 Task: Create a due date automation when advanced on, 2 days before a card is due add fields without custom field "Resume" set to a number greater than 1 and lower than 10 at 11:00 AM.
Action: Mouse moved to (1118, 88)
Screenshot: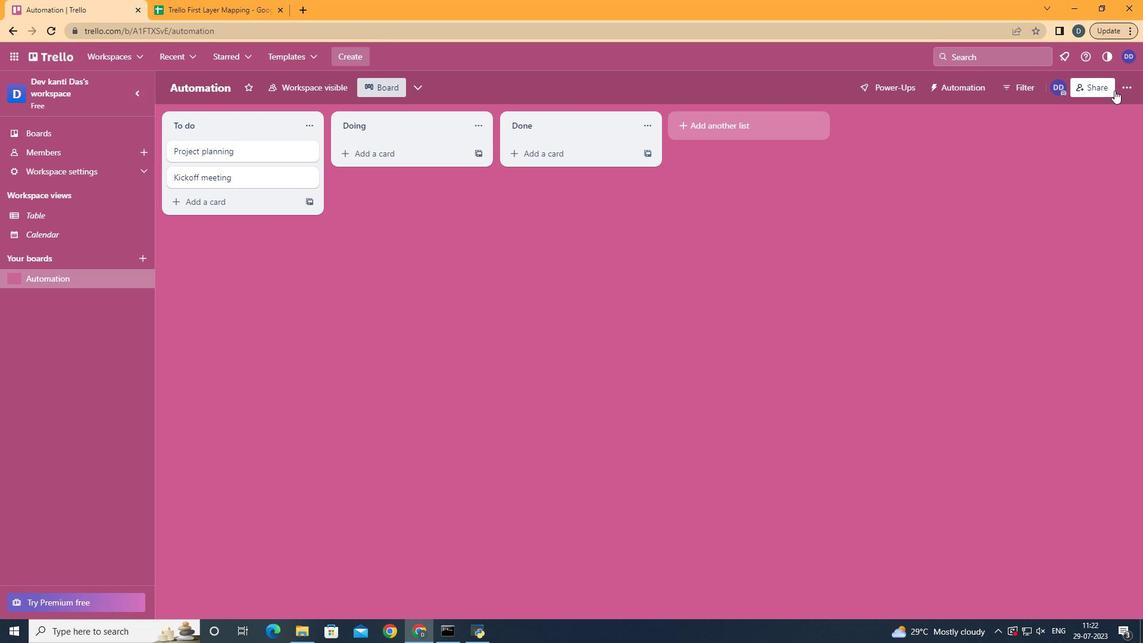 
Action: Mouse pressed left at (1118, 88)
Screenshot: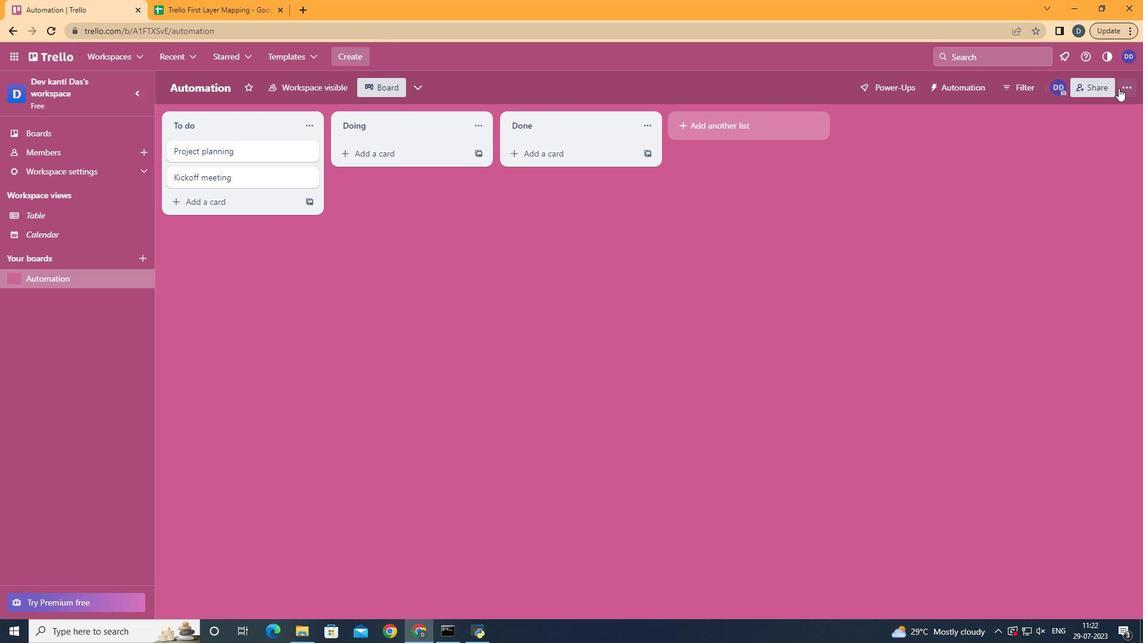 
Action: Mouse moved to (1000, 262)
Screenshot: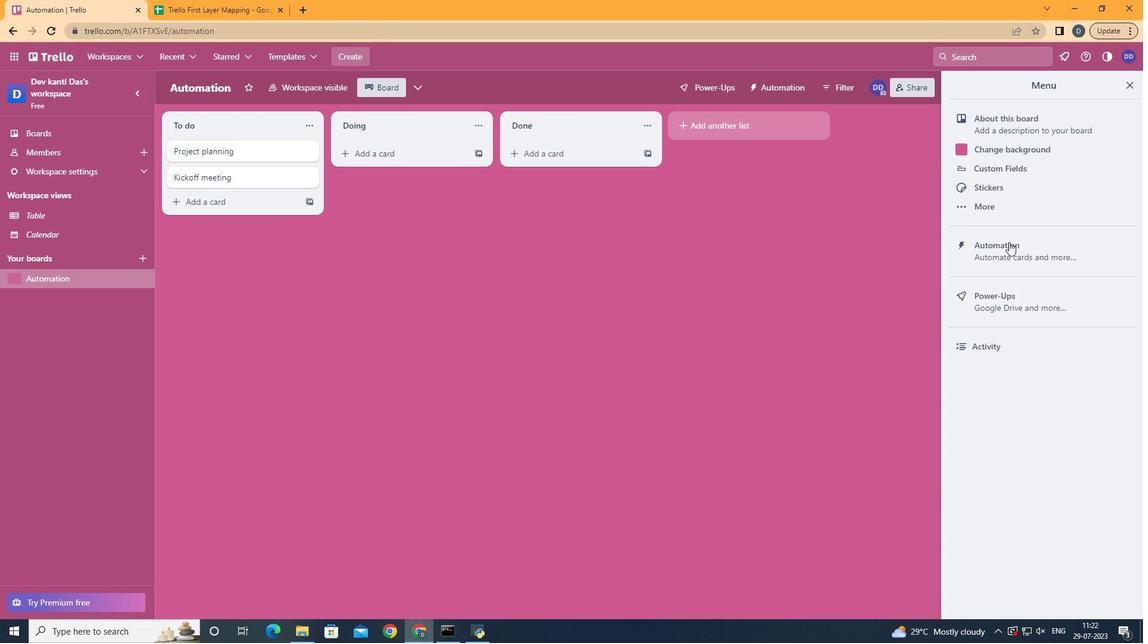 
Action: Mouse pressed left at (1000, 262)
Screenshot: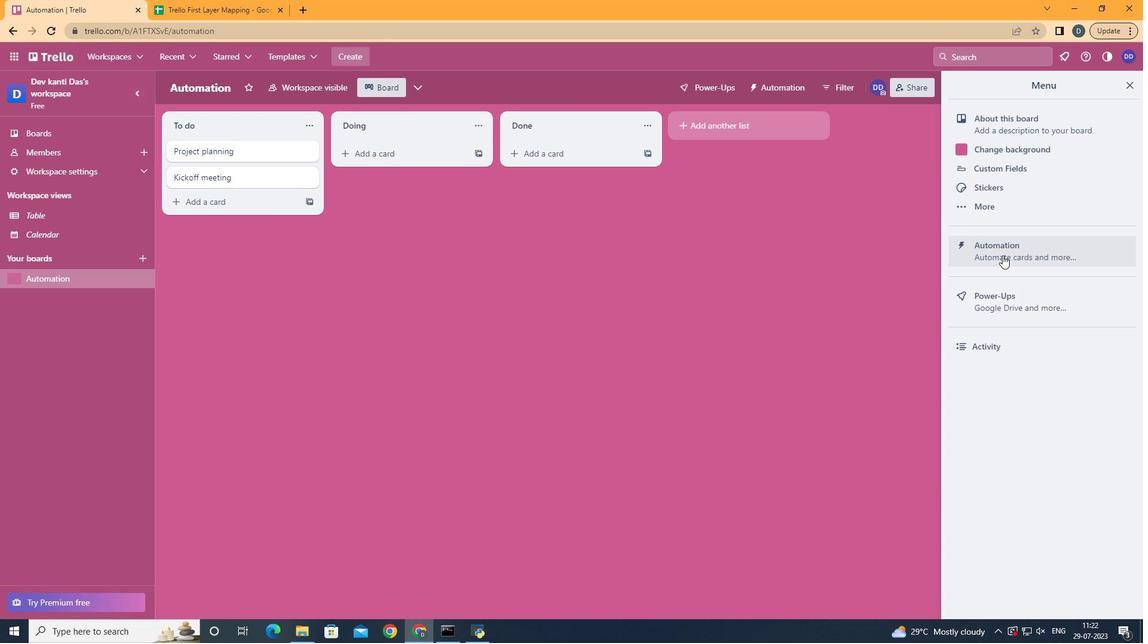 
Action: Mouse moved to (228, 237)
Screenshot: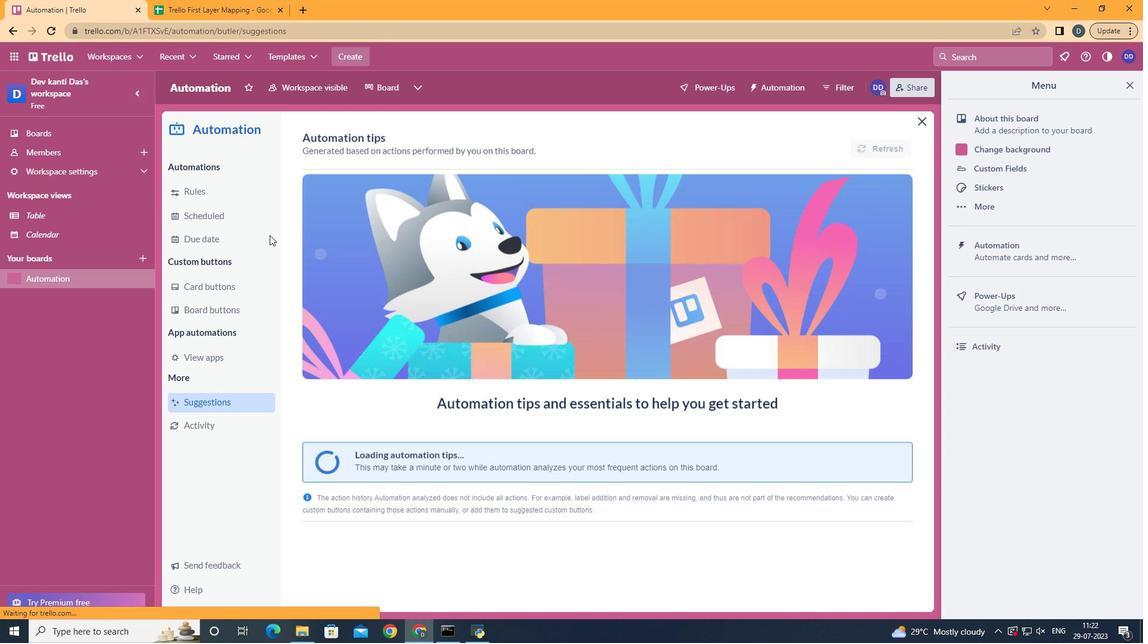 
Action: Mouse pressed left at (228, 237)
Screenshot: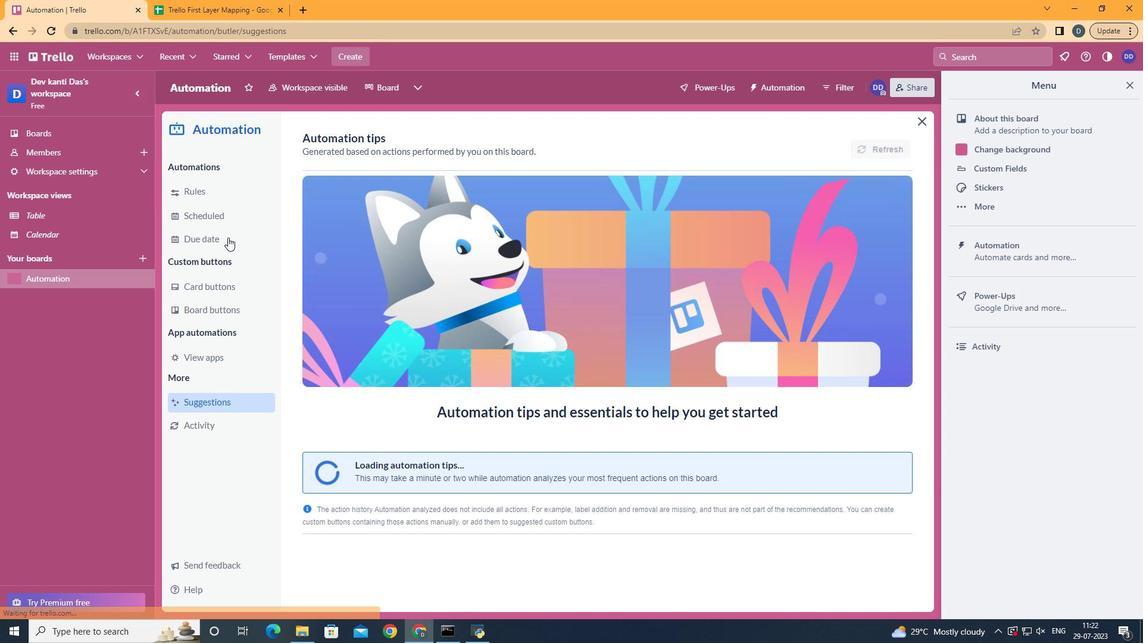 
Action: Mouse moved to (859, 141)
Screenshot: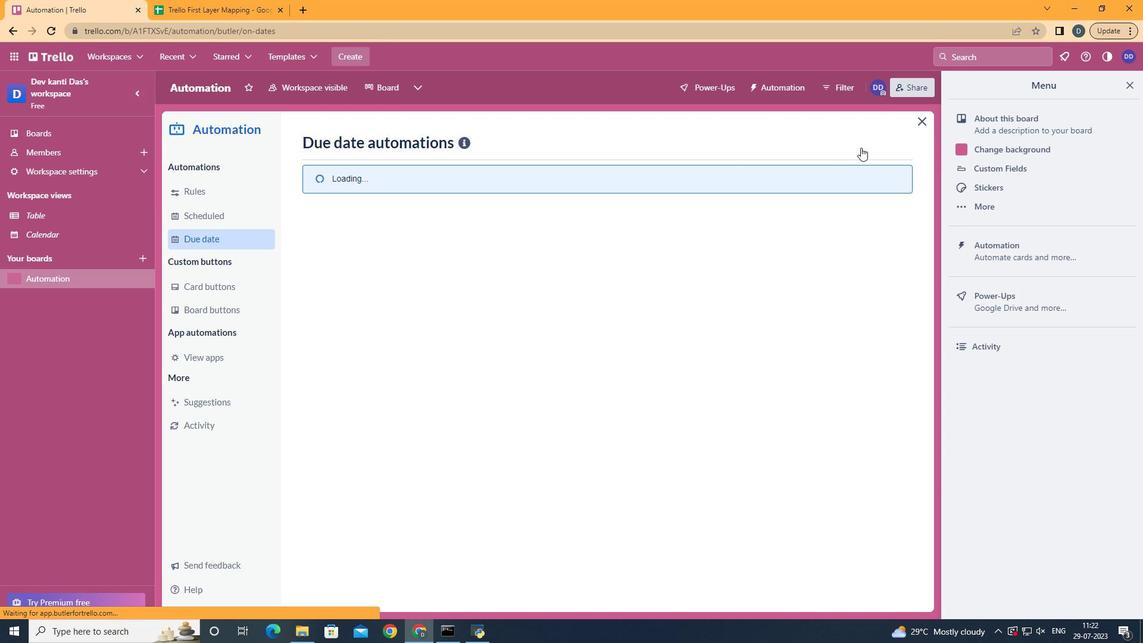 
Action: Mouse pressed left at (859, 141)
Screenshot: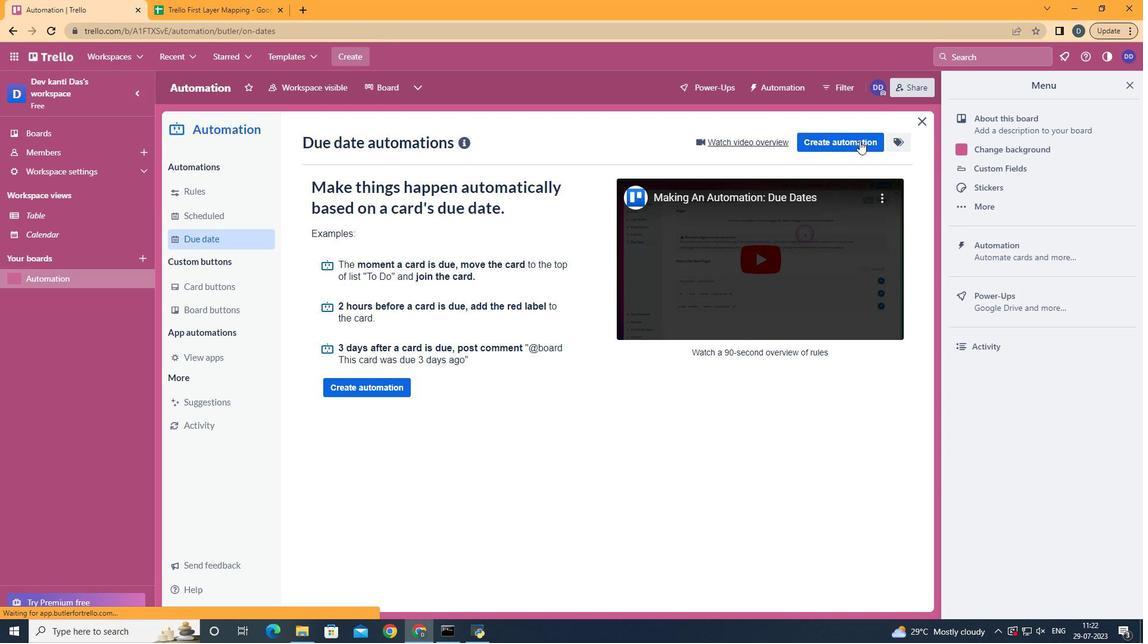 
Action: Mouse moved to (603, 255)
Screenshot: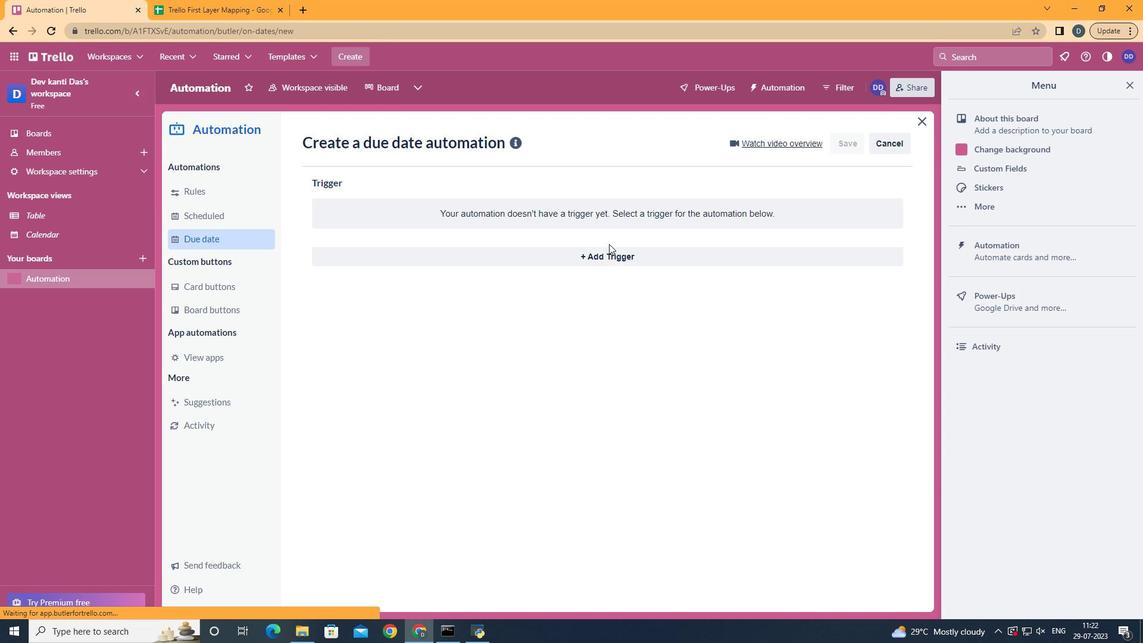 
Action: Mouse pressed left at (603, 255)
Screenshot: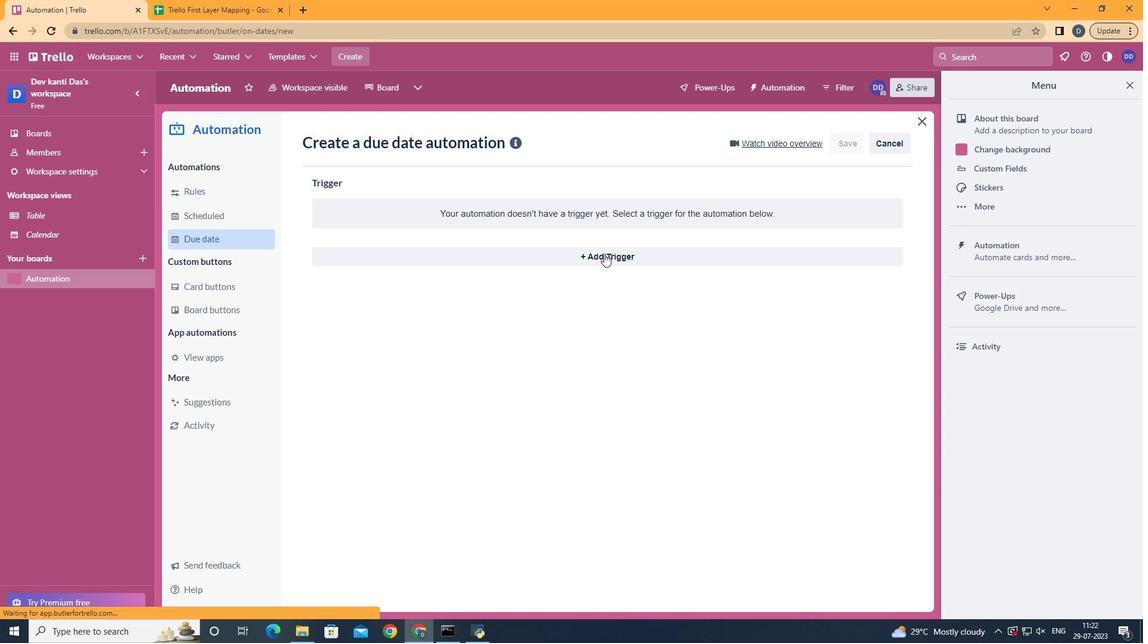 
Action: Mouse moved to (473, 435)
Screenshot: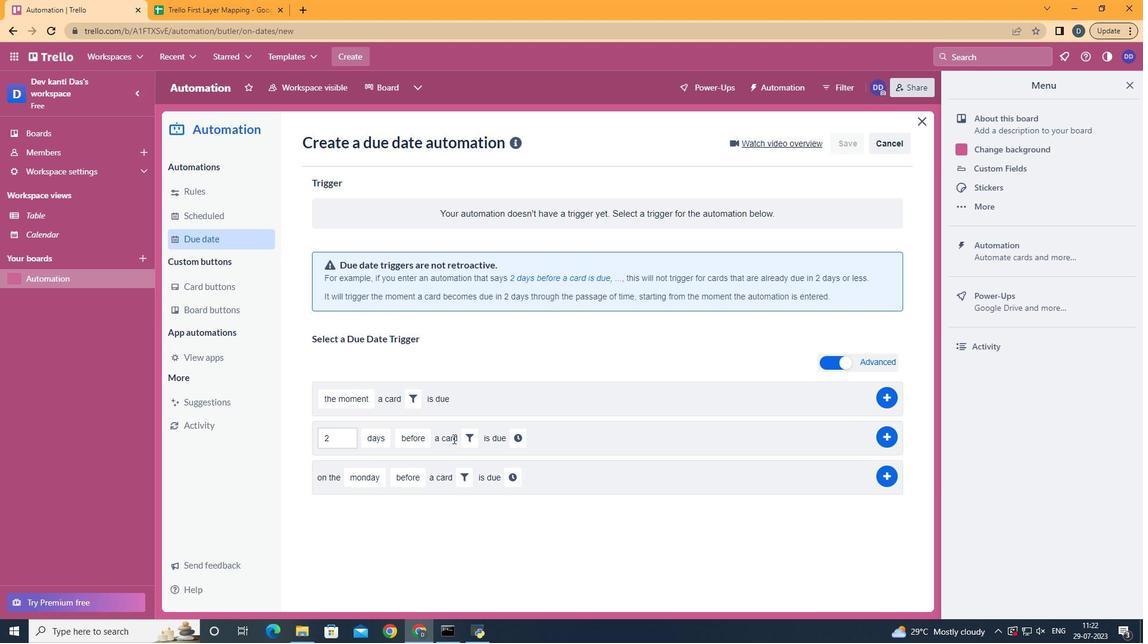 
Action: Mouse pressed left at (473, 435)
Screenshot: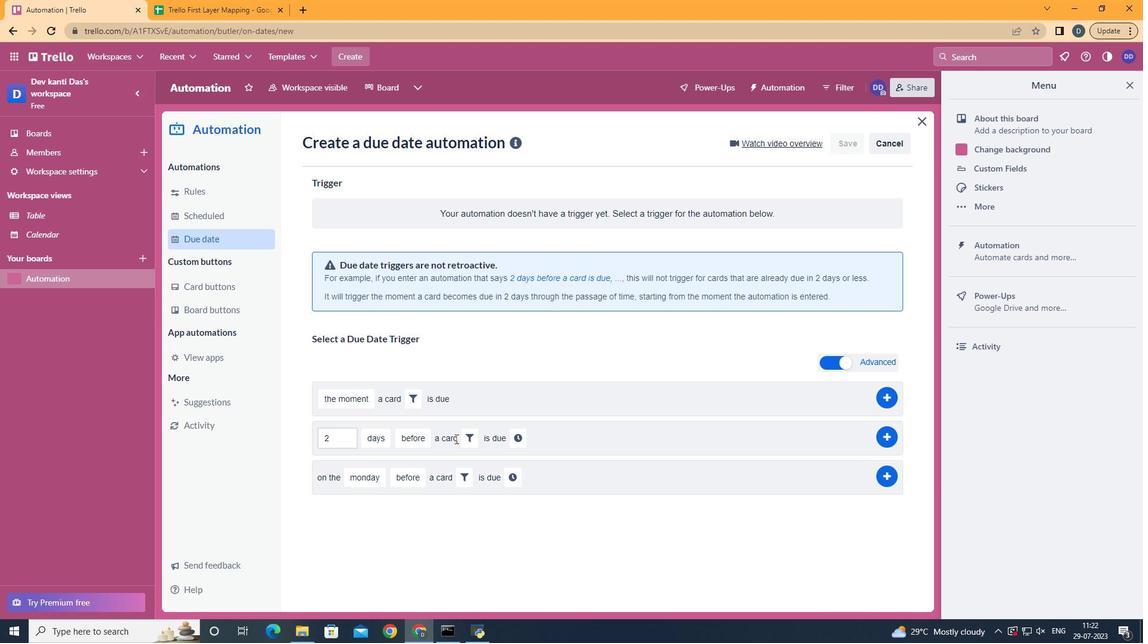 
Action: Mouse moved to (658, 478)
Screenshot: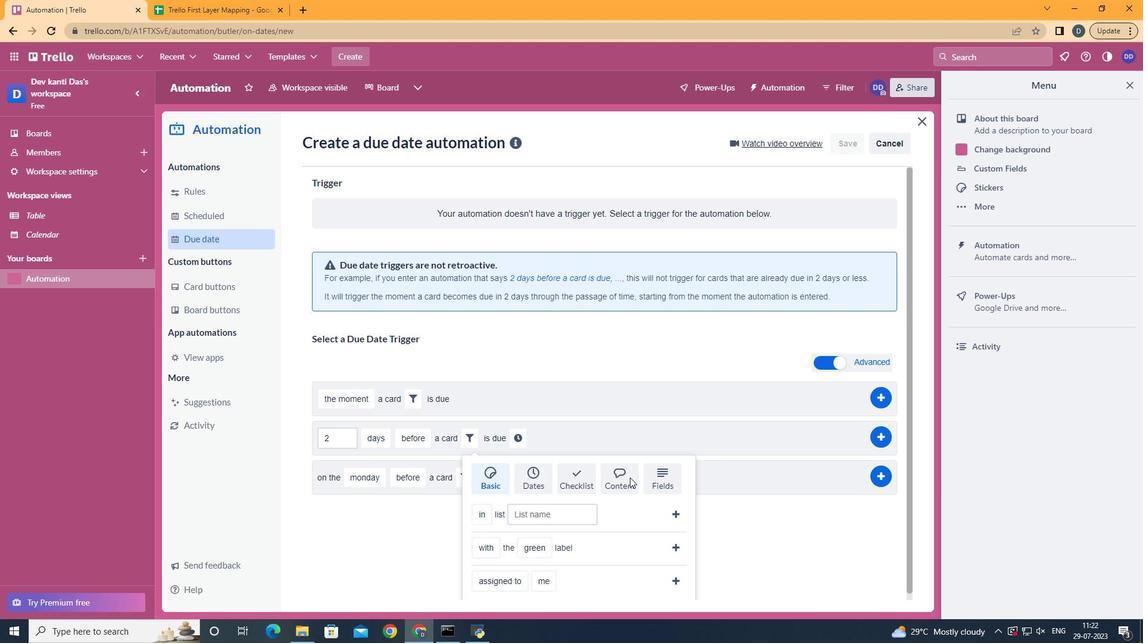 
Action: Mouse pressed left at (658, 478)
Screenshot: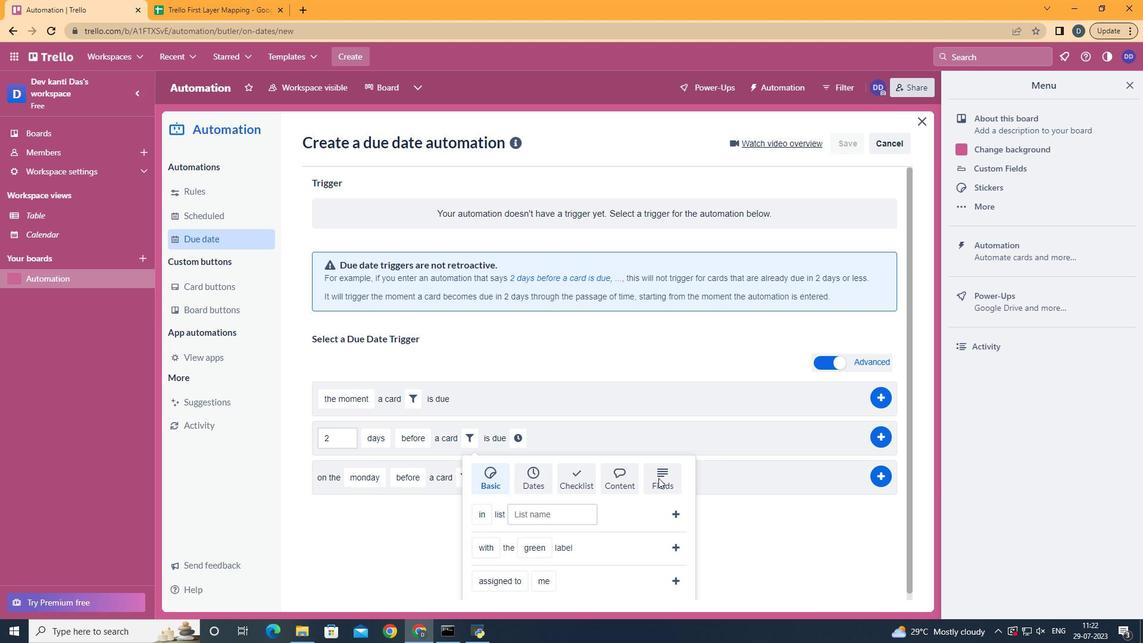 
Action: Mouse moved to (653, 467)
Screenshot: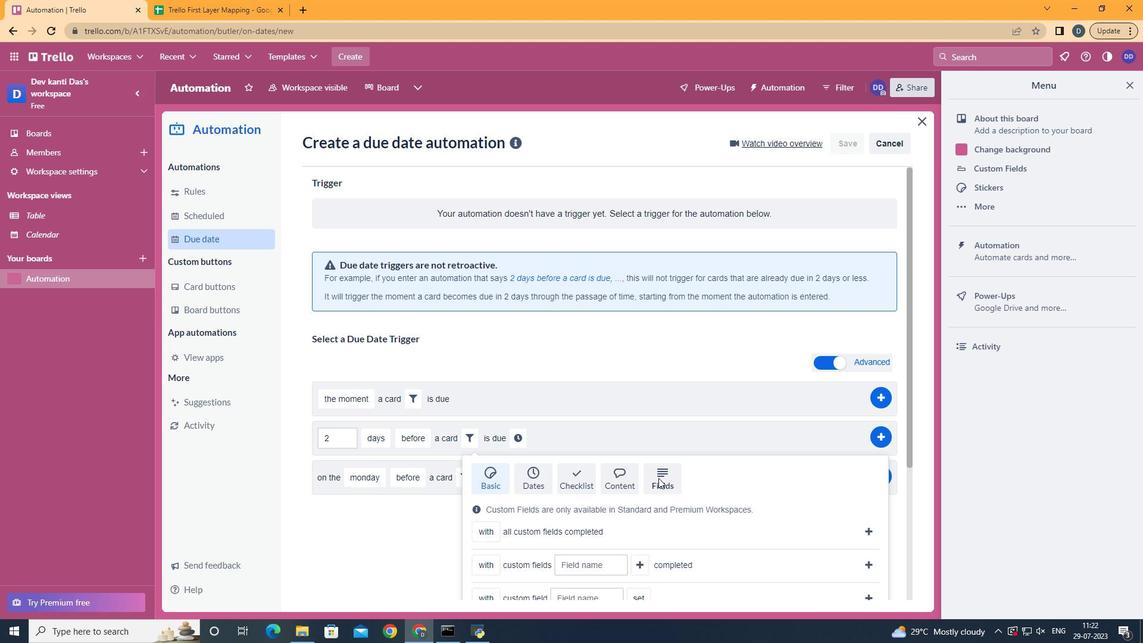
Action: Mouse scrolled (653, 466) with delta (0, 0)
Screenshot: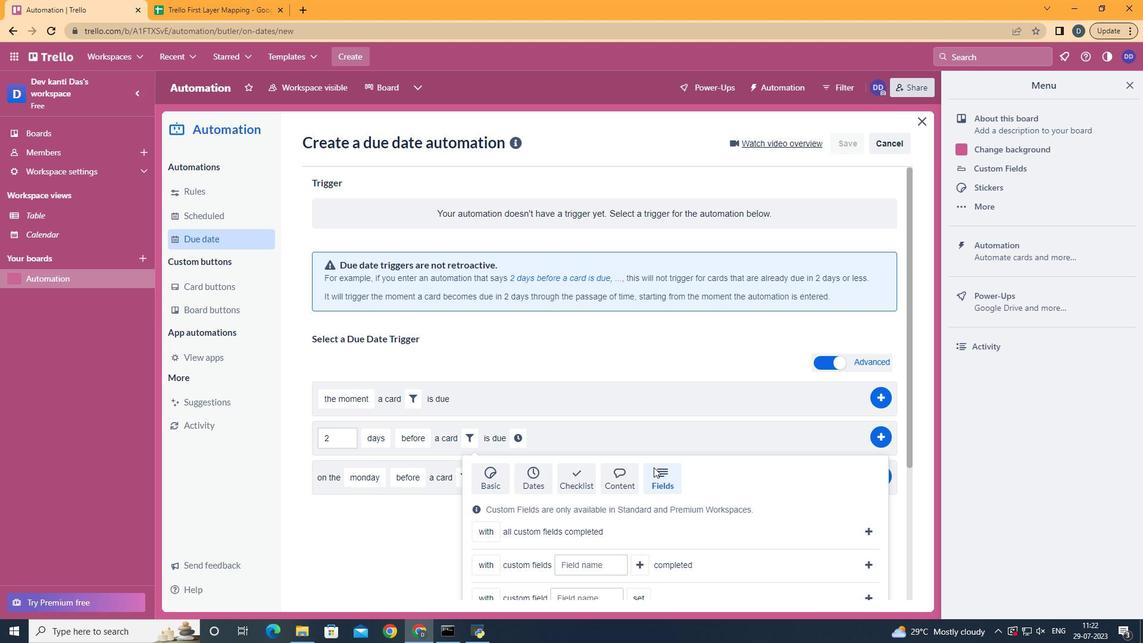 
Action: Mouse scrolled (653, 466) with delta (0, 0)
Screenshot: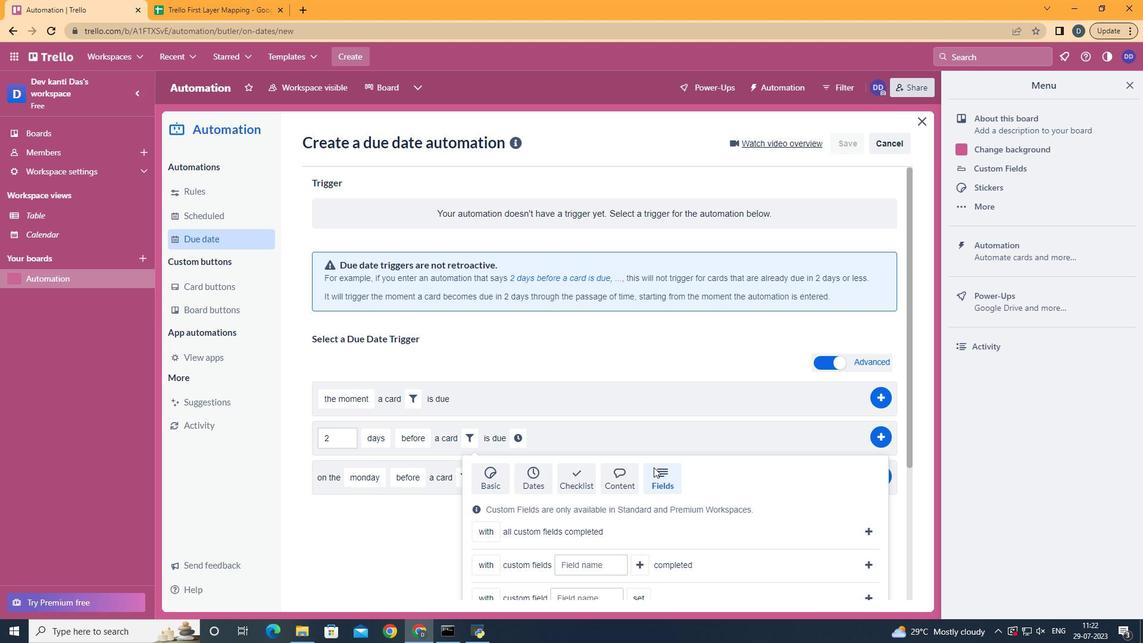 
Action: Mouse scrolled (653, 466) with delta (0, 0)
Screenshot: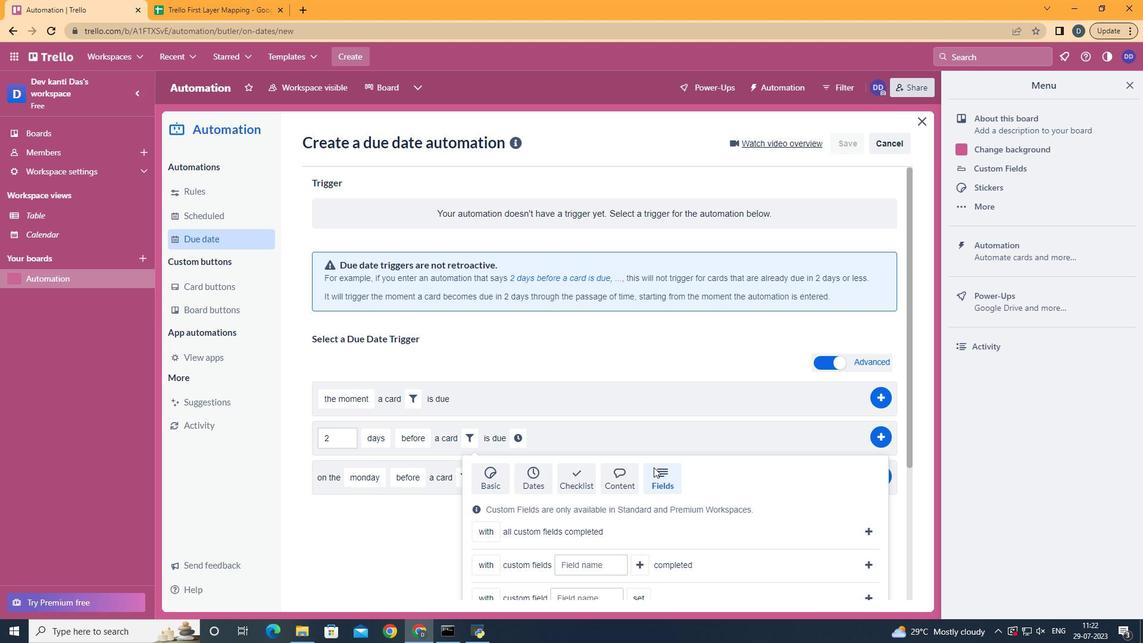 
Action: Mouse scrolled (653, 466) with delta (0, 0)
Screenshot: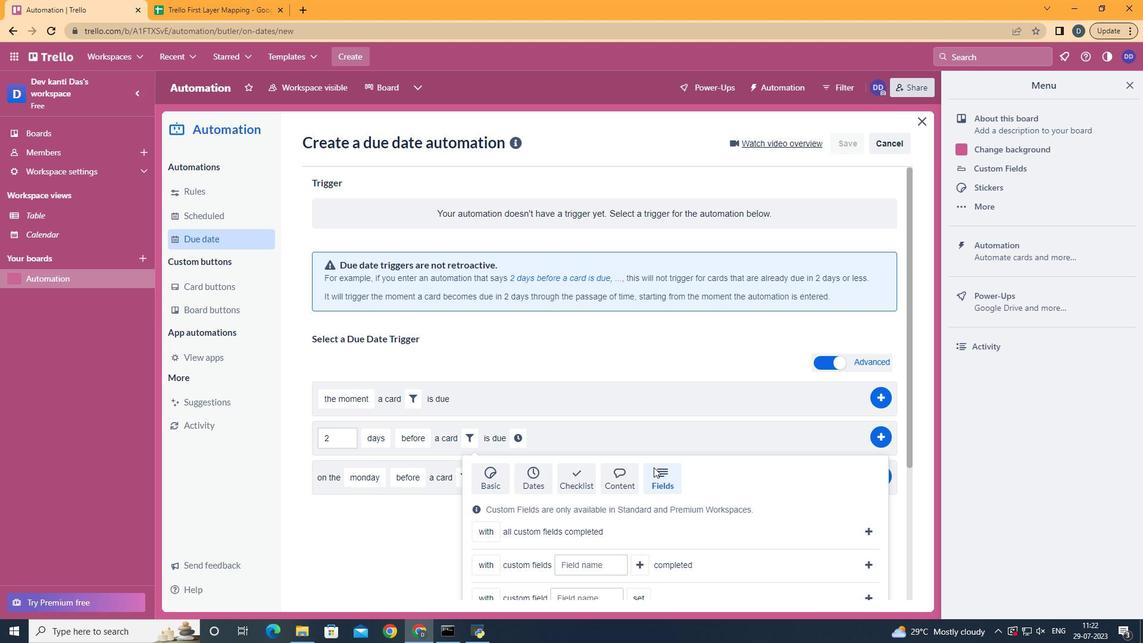 
Action: Mouse scrolled (653, 466) with delta (0, 0)
Screenshot: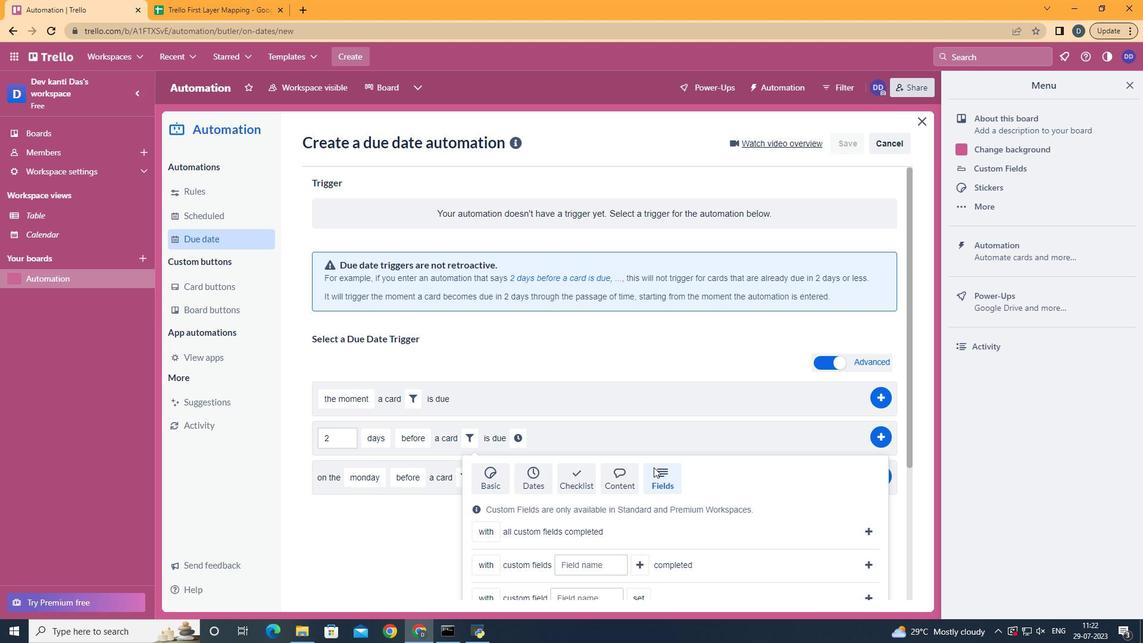
Action: Mouse moved to (497, 552)
Screenshot: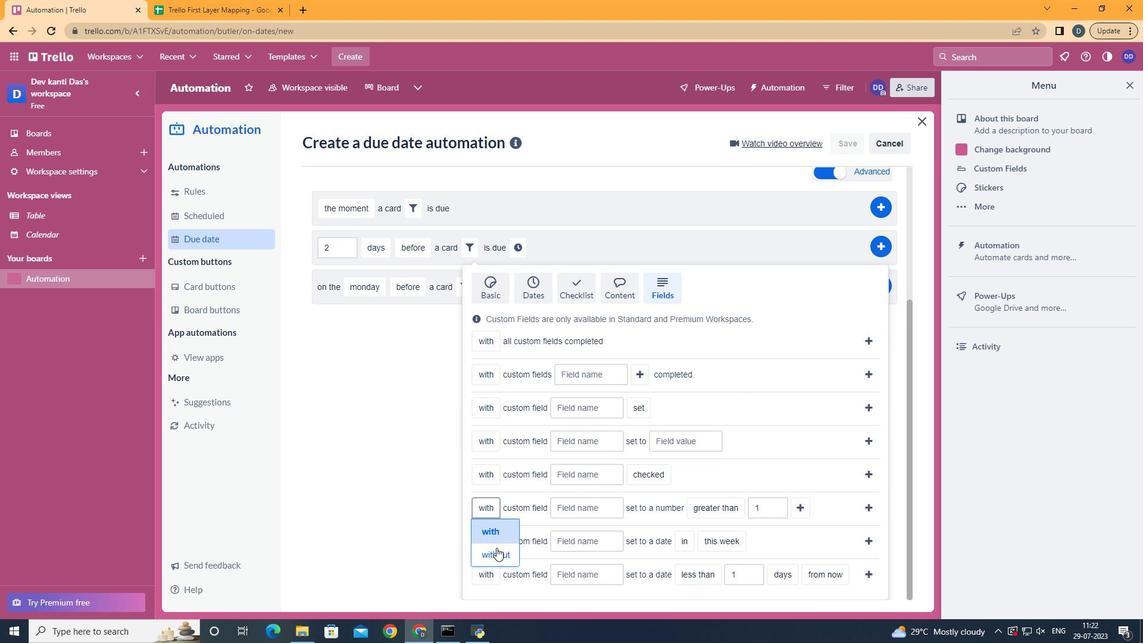 
Action: Mouse pressed left at (497, 552)
Screenshot: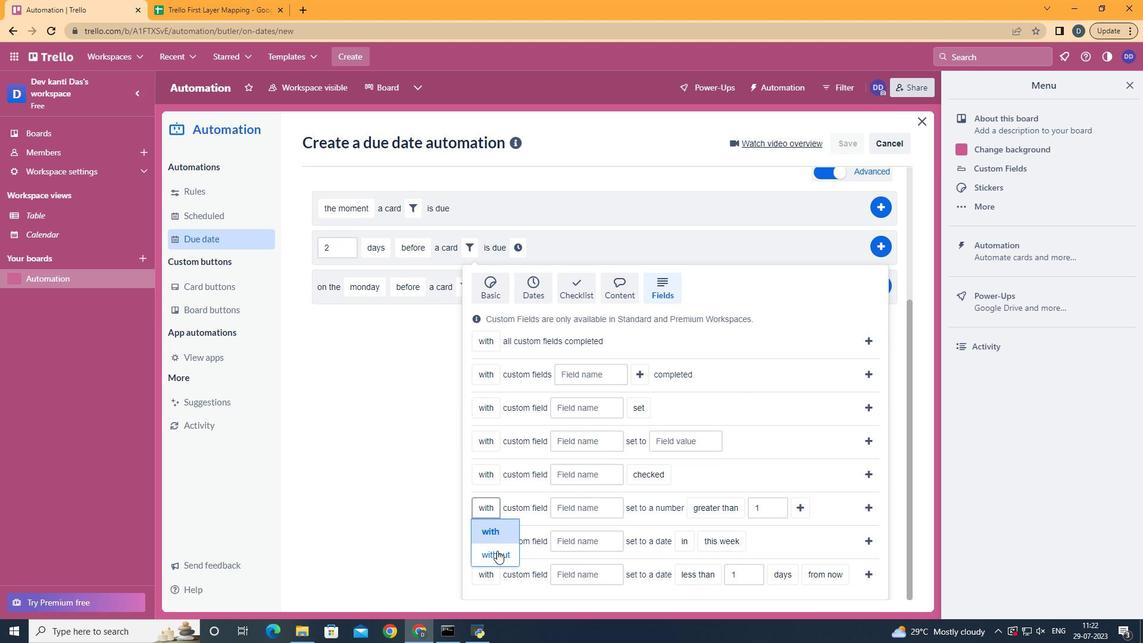 
Action: Mouse moved to (594, 510)
Screenshot: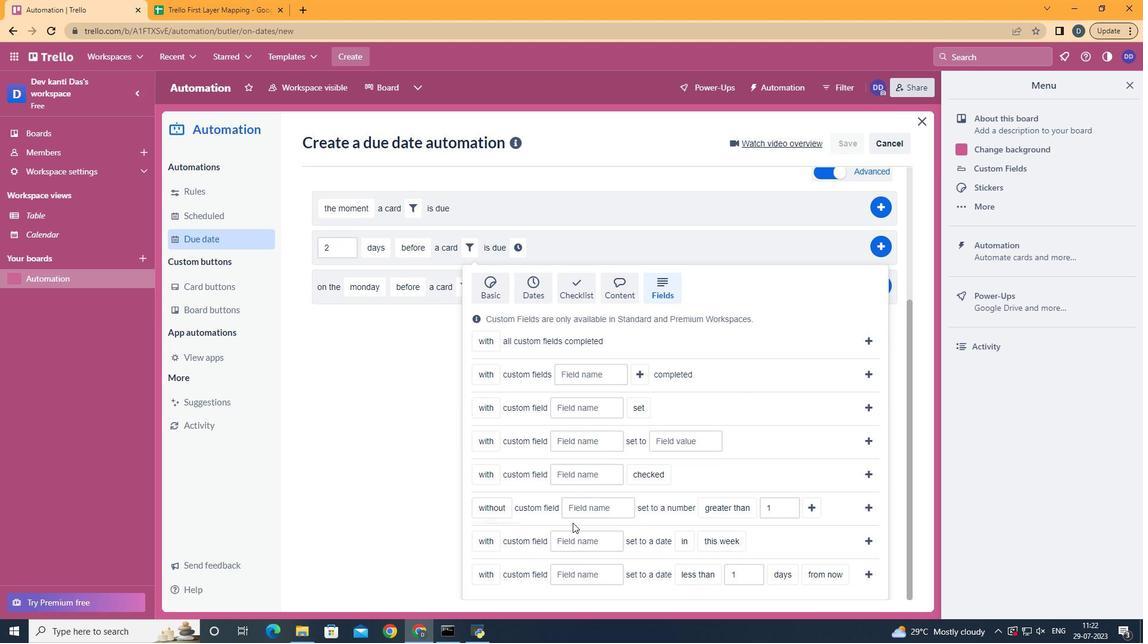 
Action: Mouse pressed left at (594, 510)
Screenshot: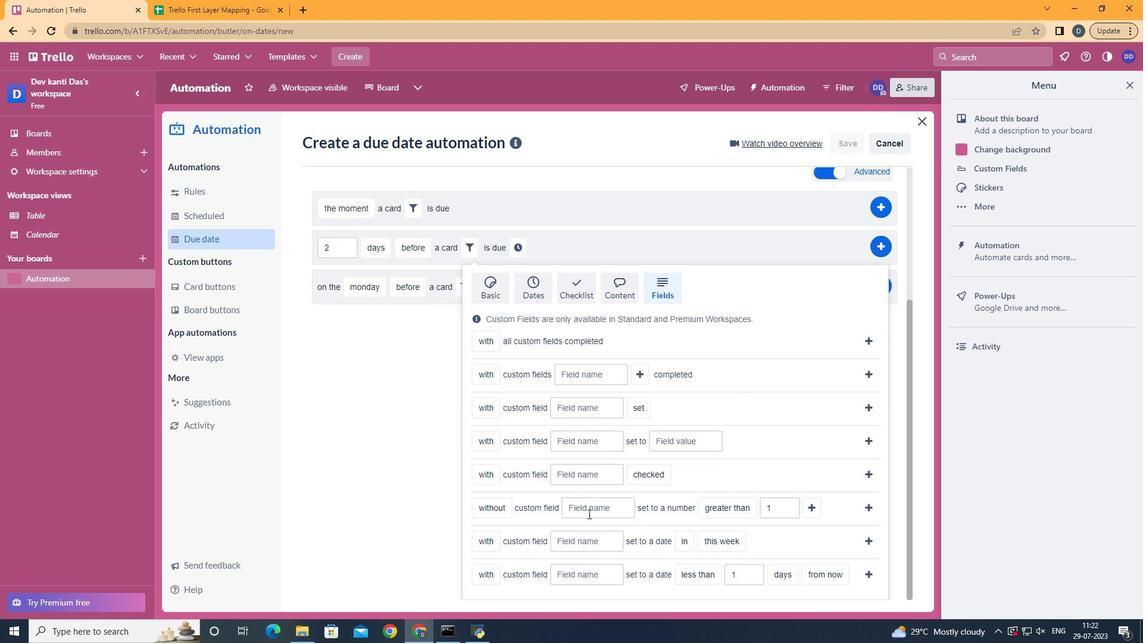 
Action: Mouse moved to (595, 510)
Screenshot: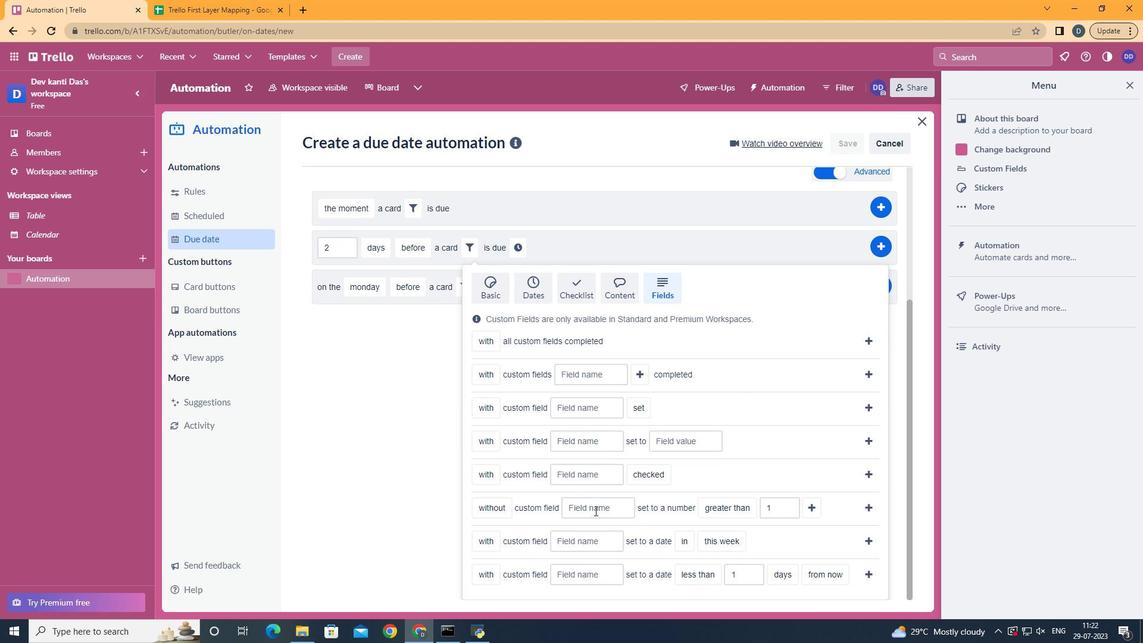 
Action: Key pressed <Key.shift>Resume
Screenshot: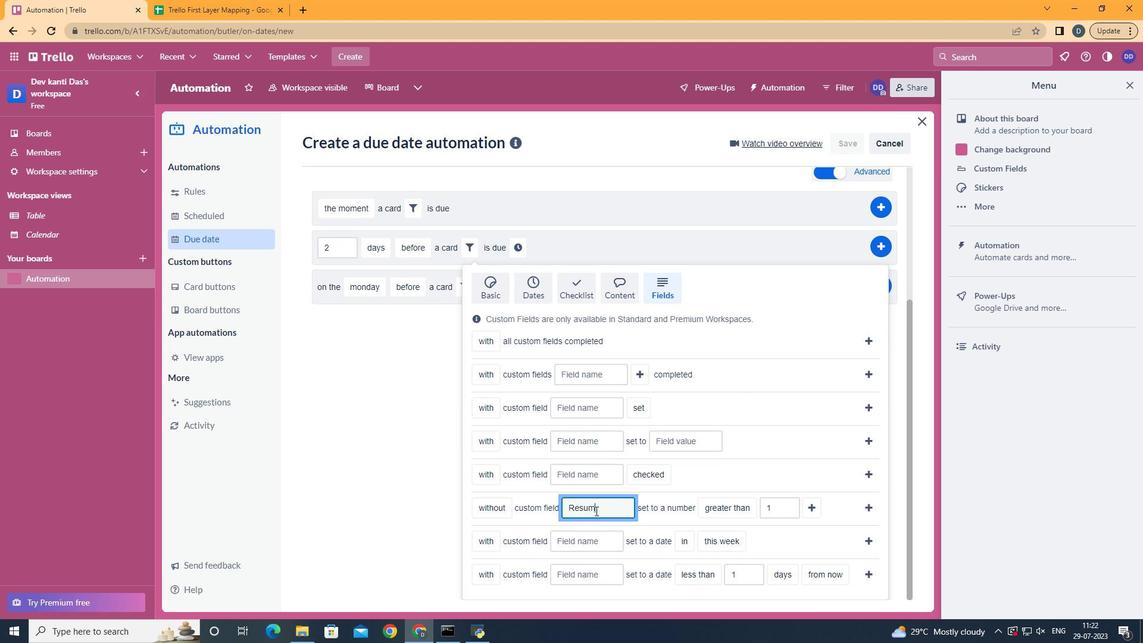 
Action: Mouse moved to (763, 412)
Screenshot: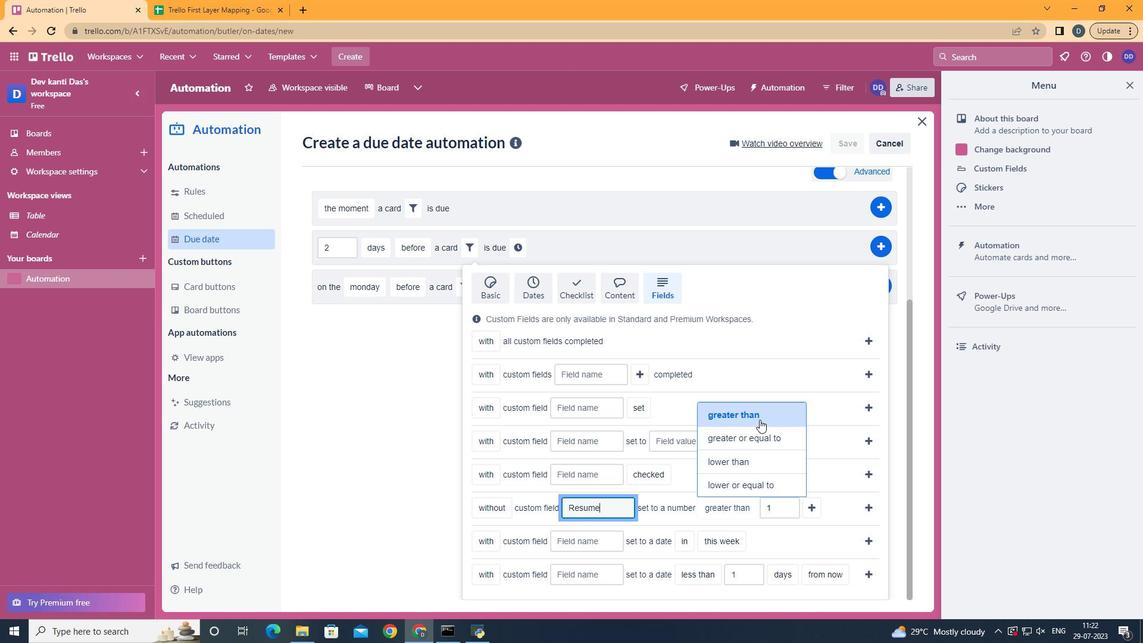 
Action: Mouse pressed left at (763, 412)
Screenshot: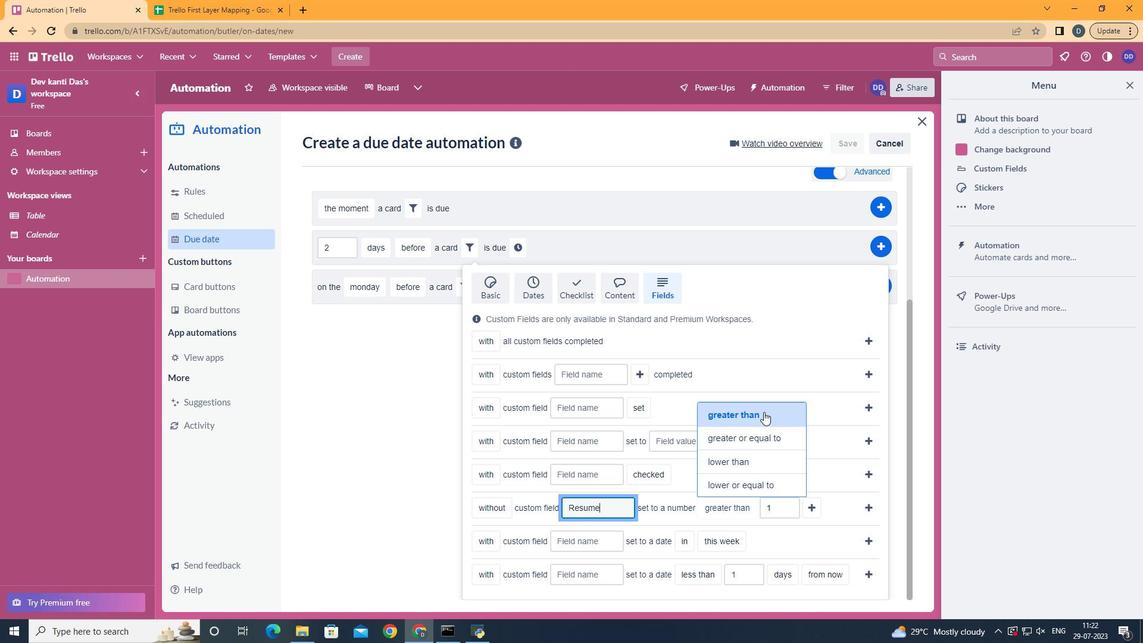 
Action: Mouse moved to (804, 497)
Screenshot: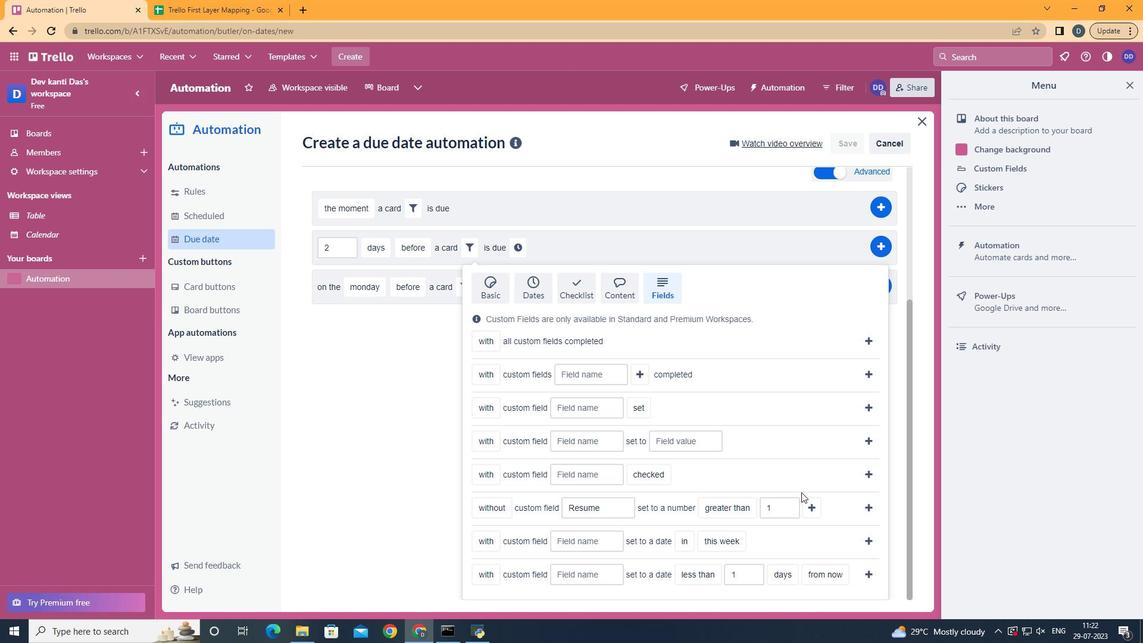 
Action: Mouse pressed left at (804, 497)
Screenshot: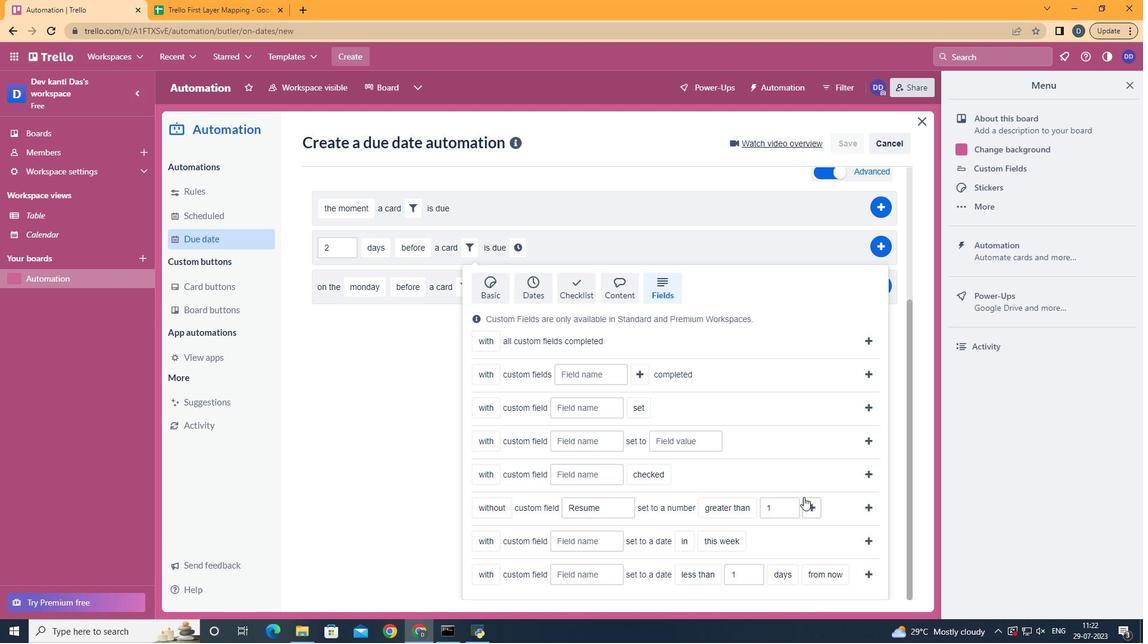
Action: Mouse moved to (553, 441)
Screenshot: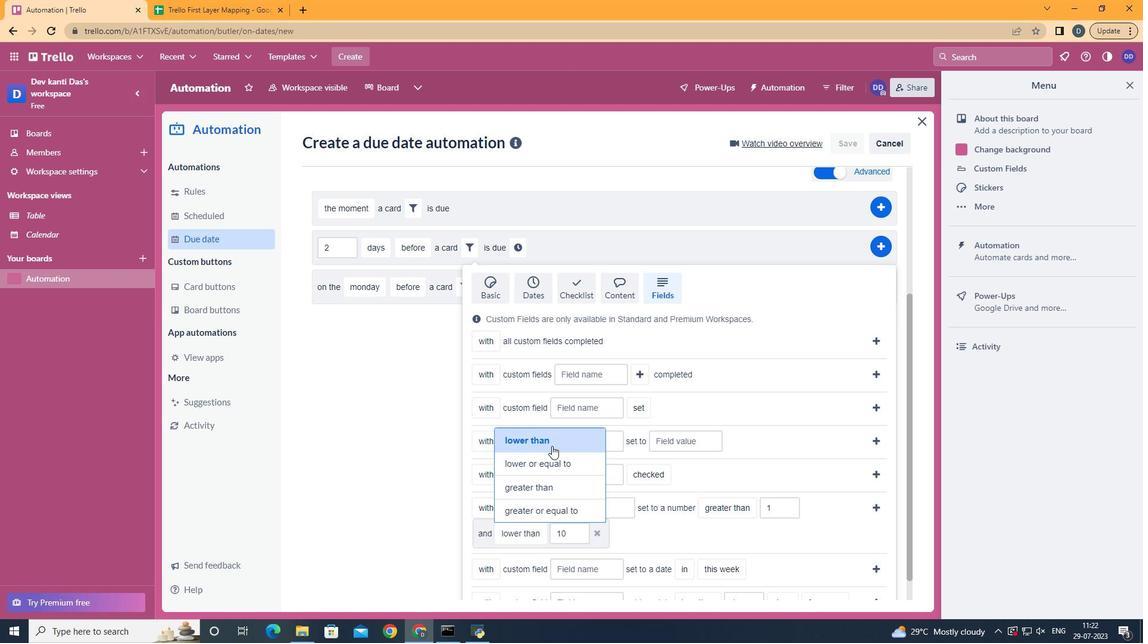 
Action: Mouse pressed left at (553, 441)
Screenshot: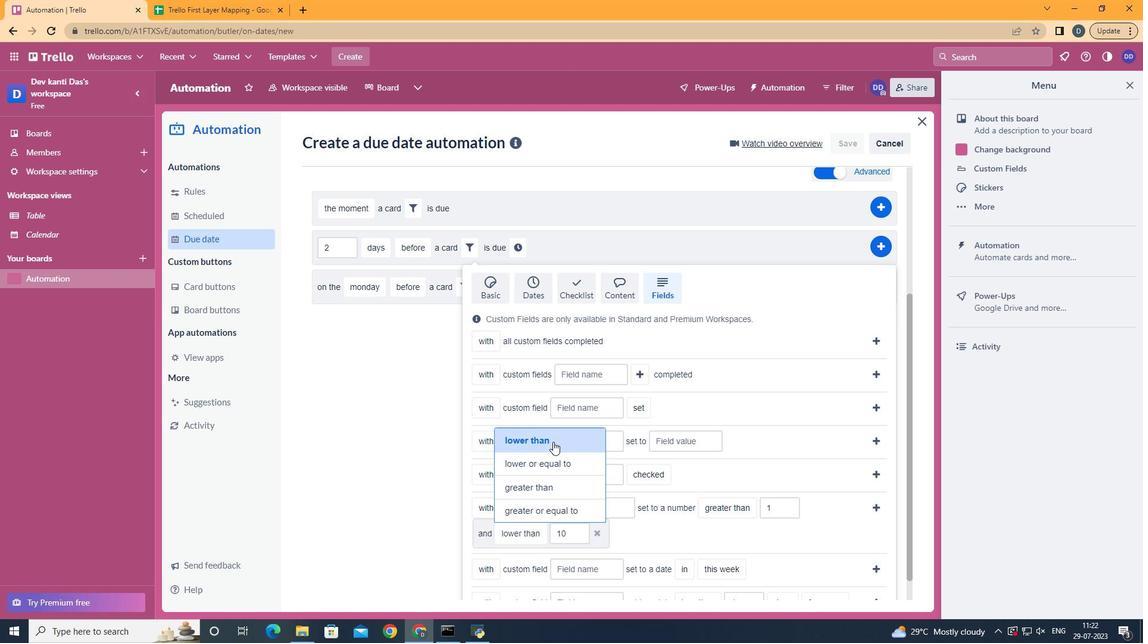 
Action: Mouse moved to (867, 507)
Screenshot: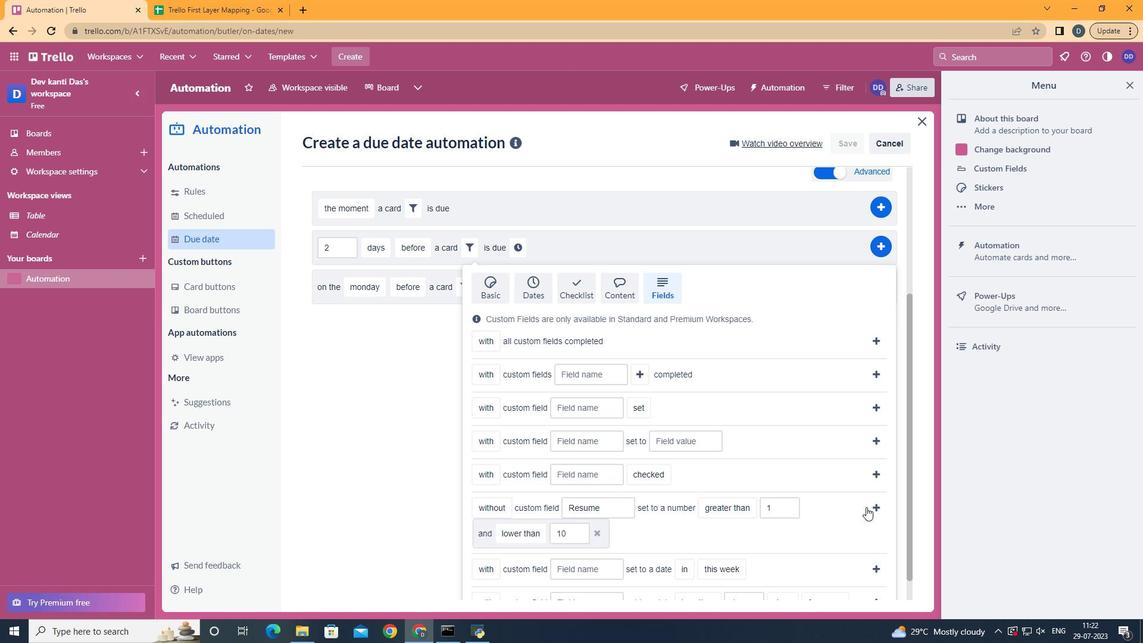 
Action: Mouse pressed left at (867, 507)
Screenshot: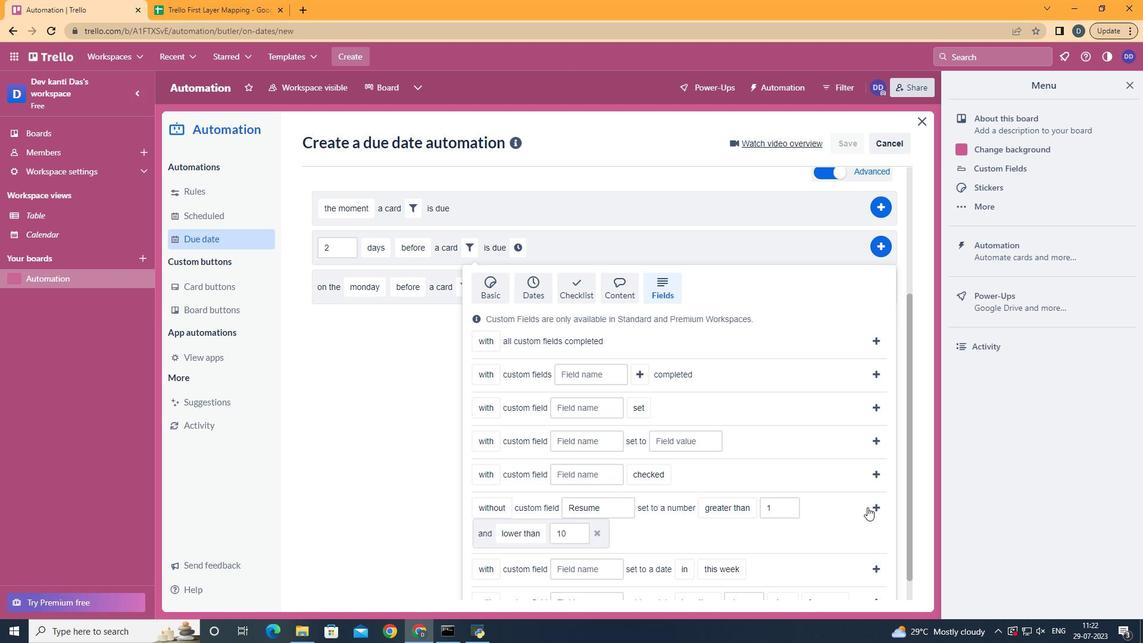 
Action: Mouse moved to (844, 433)
Screenshot: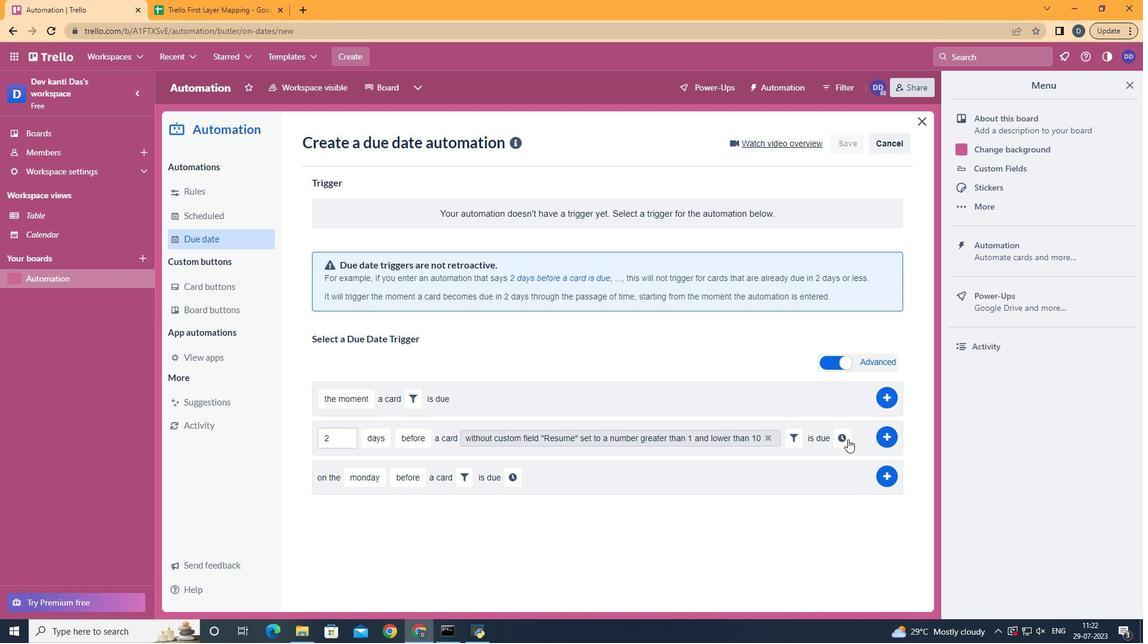 
Action: Mouse pressed left at (844, 433)
Screenshot: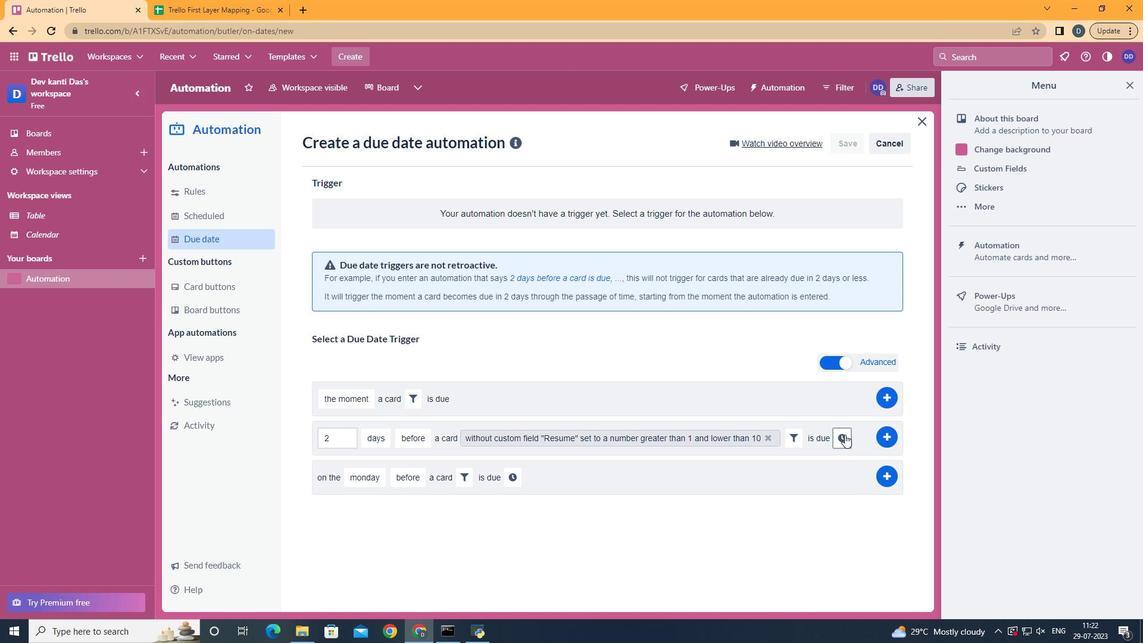 
Action: Mouse moved to (403, 467)
Screenshot: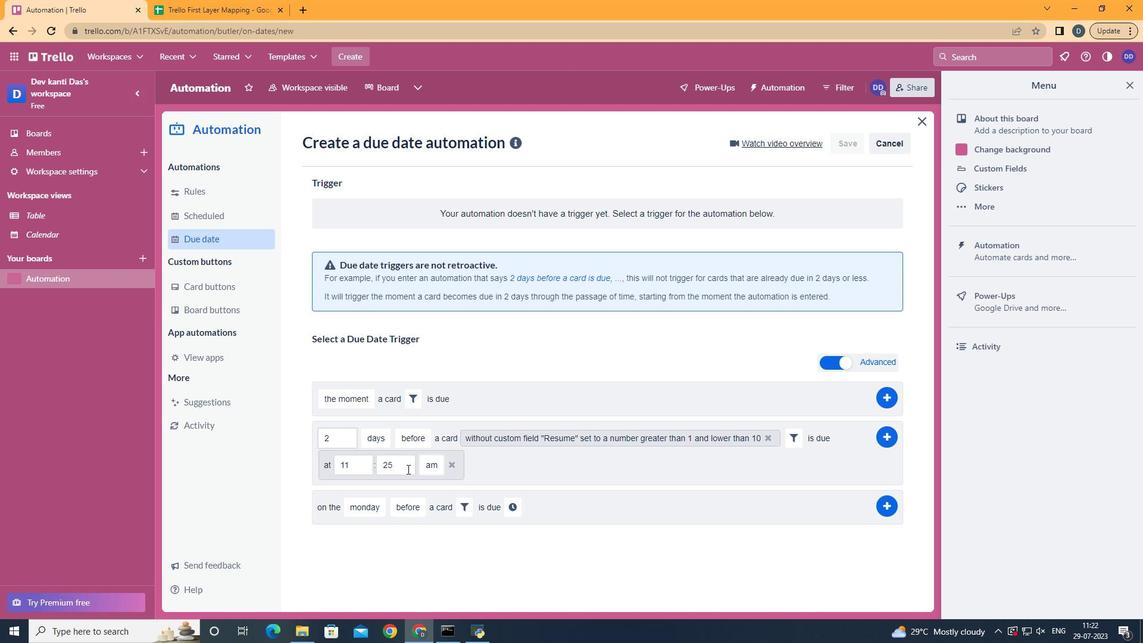 
Action: Mouse pressed left at (403, 467)
Screenshot: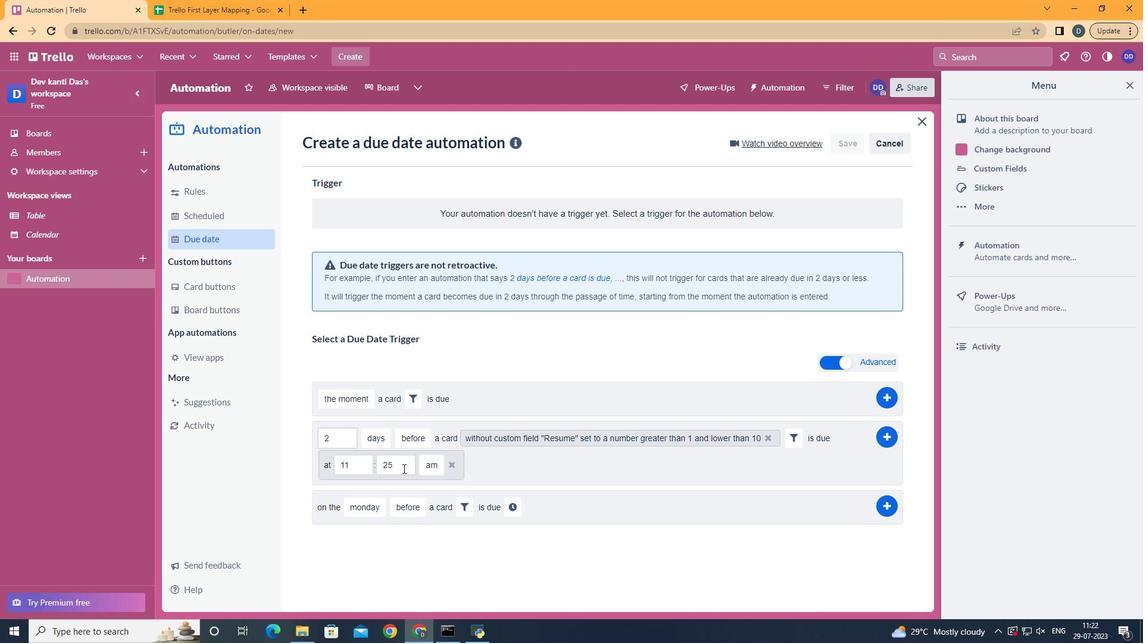 
Action: Key pressed <Key.backspace><Key.backspace>00
Screenshot: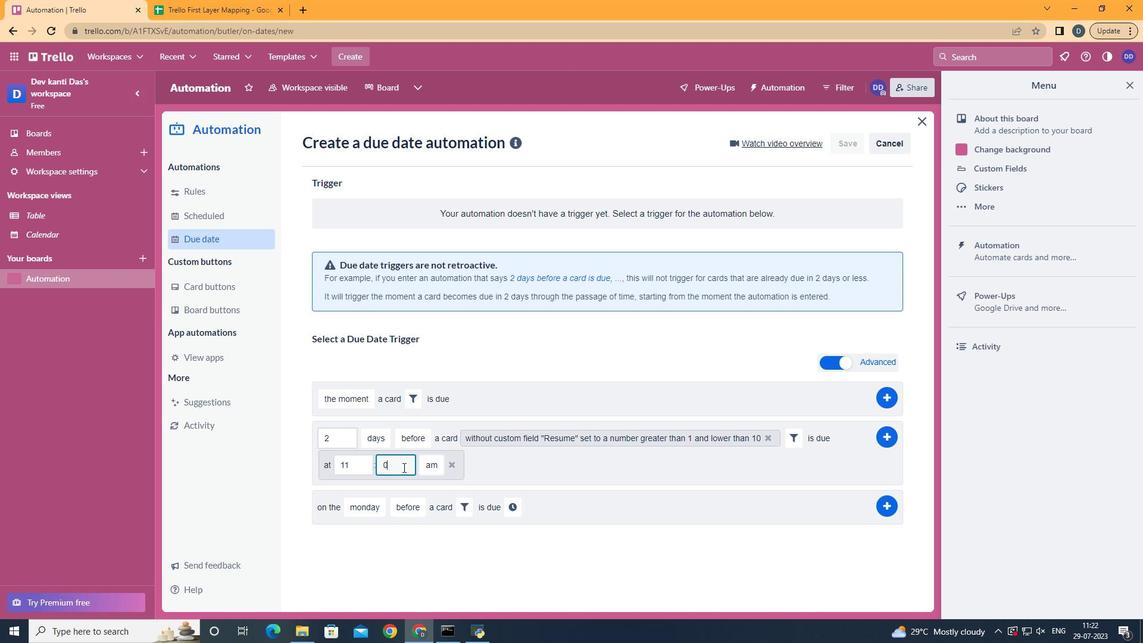 
Action: Mouse moved to (436, 485)
Screenshot: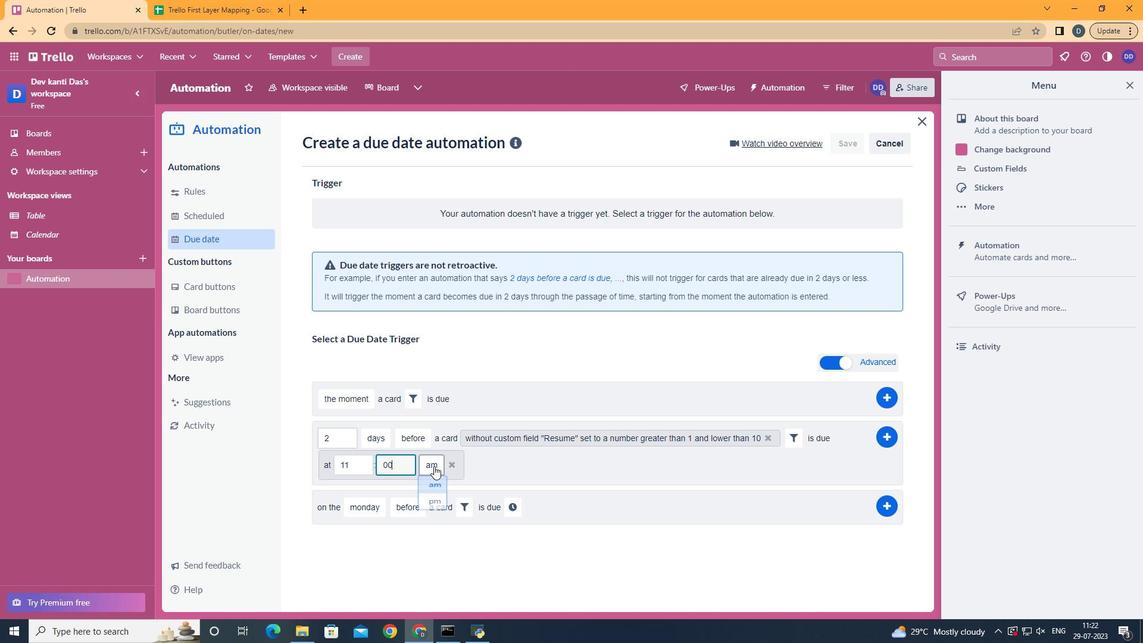 
Action: Mouse pressed left at (436, 485)
Screenshot: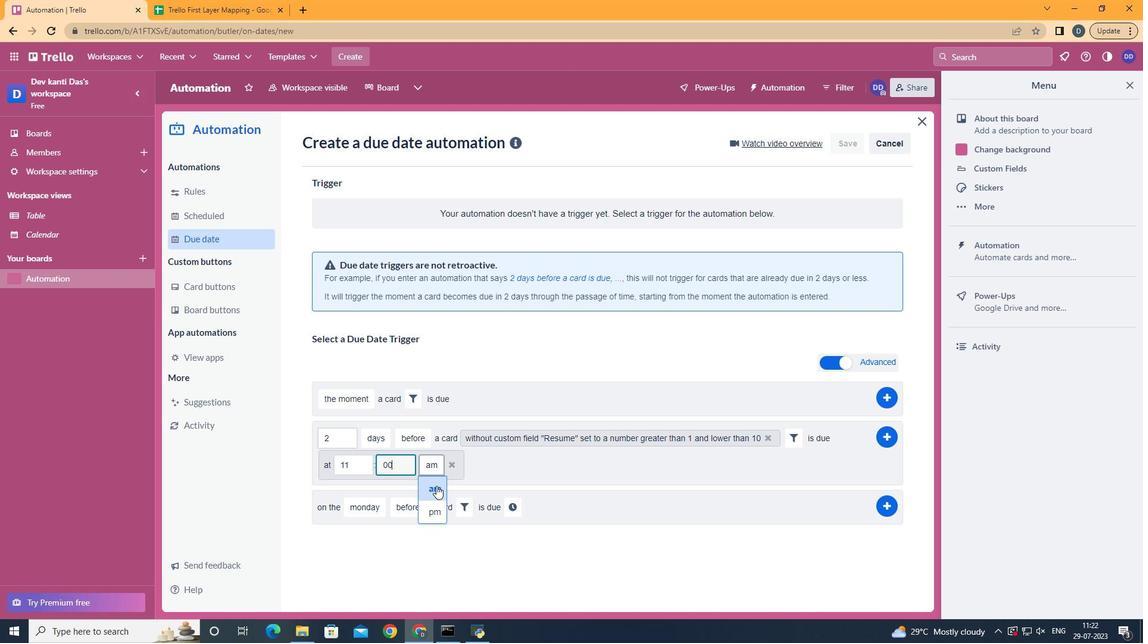 
